 Task: Log work in the project Whiteboard for the issue 'Implement a new cloud-based risk management system for a company with advanced risk assessment and mitigation features' spent time as '3w 2d 3h 26m' and remaining time as '1w 4d 7h 26m' and add a flag. Now add the issue to the epic 'DevOps Implementation'.
Action: Mouse moved to (600, 200)
Screenshot: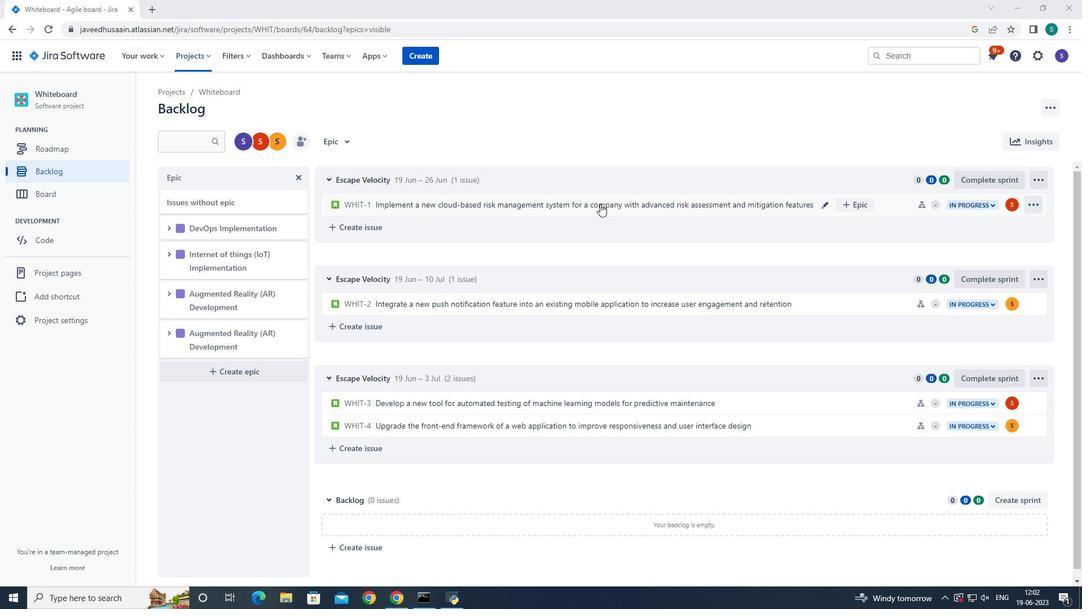 
Action: Mouse pressed left at (600, 200)
Screenshot: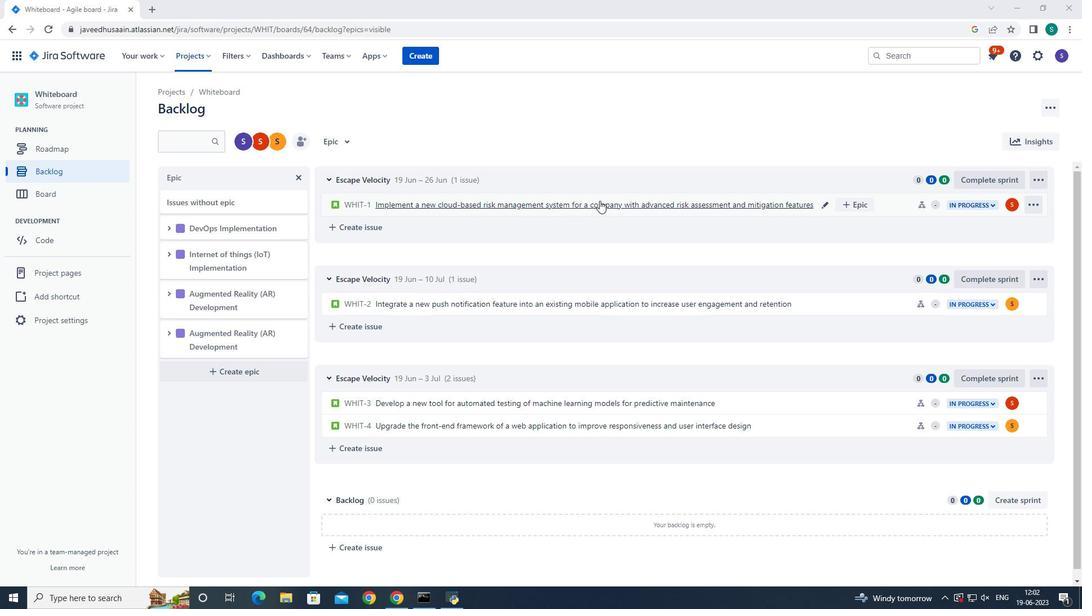 
Action: Mouse moved to (1041, 172)
Screenshot: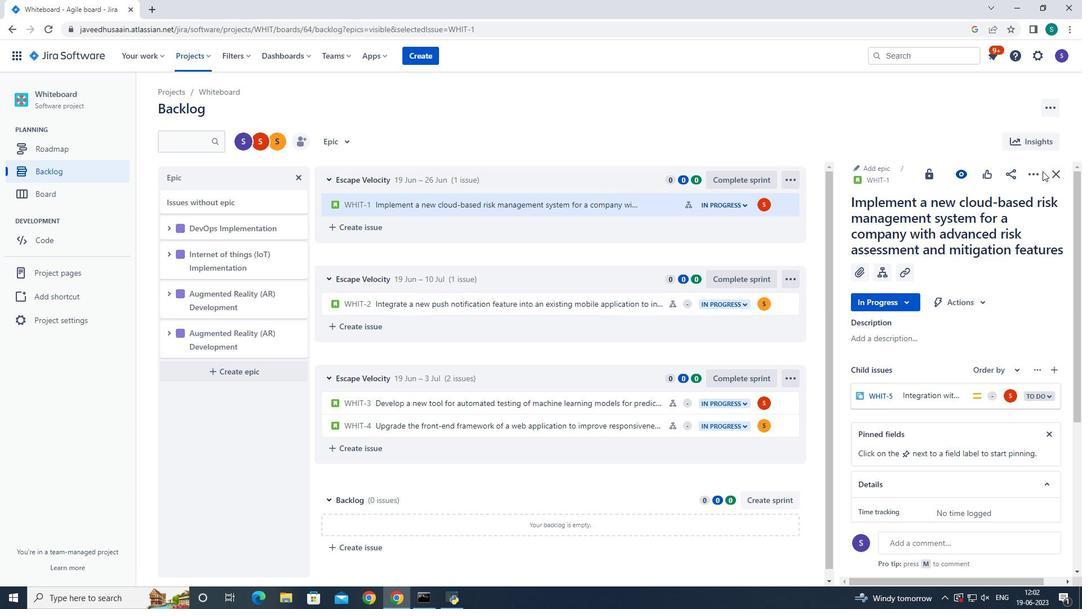 
Action: Mouse pressed left at (1041, 172)
Screenshot: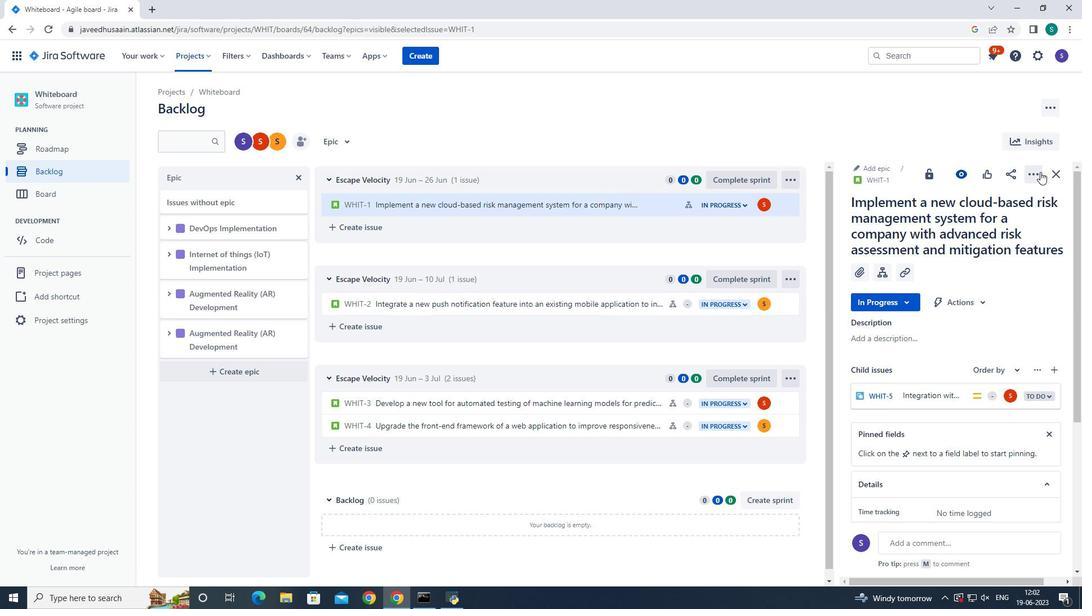 
Action: Mouse moved to (1015, 197)
Screenshot: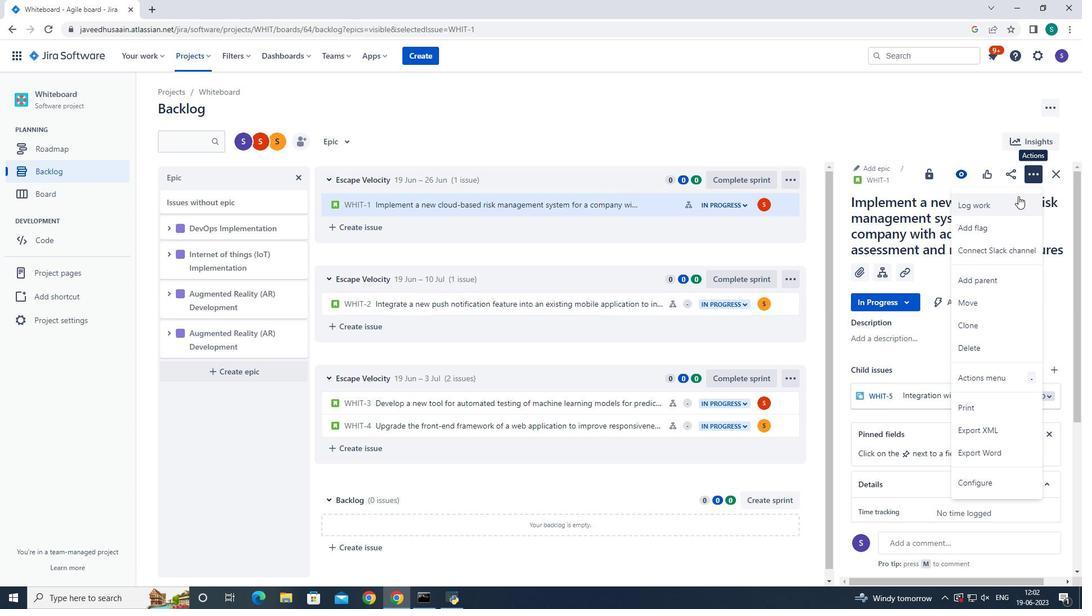 
Action: Mouse pressed left at (1015, 197)
Screenshot: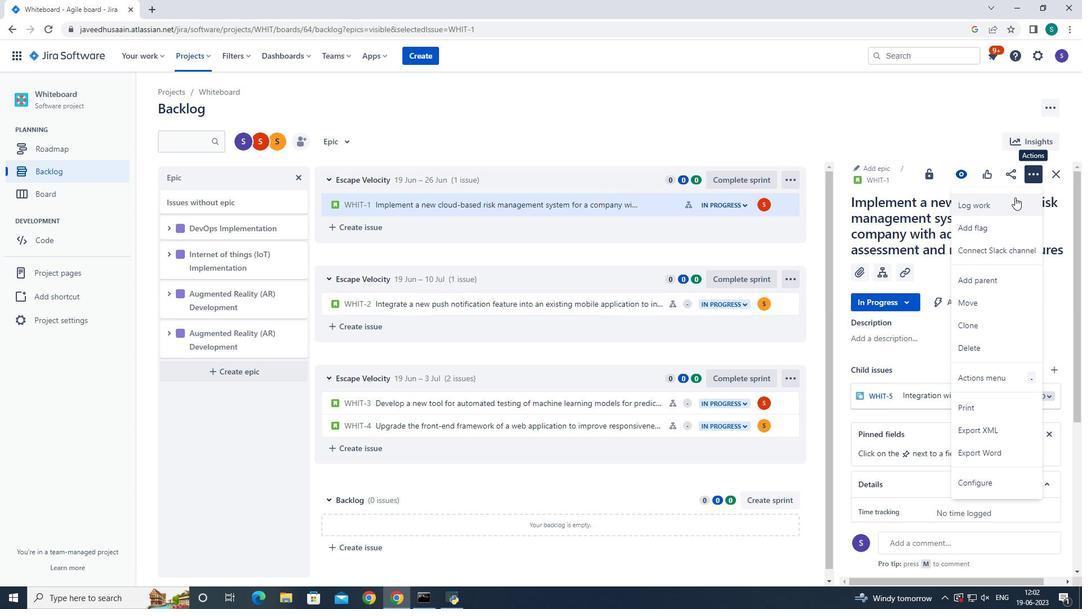 
Action: Mouse moved to (495, 167)
Screenshot: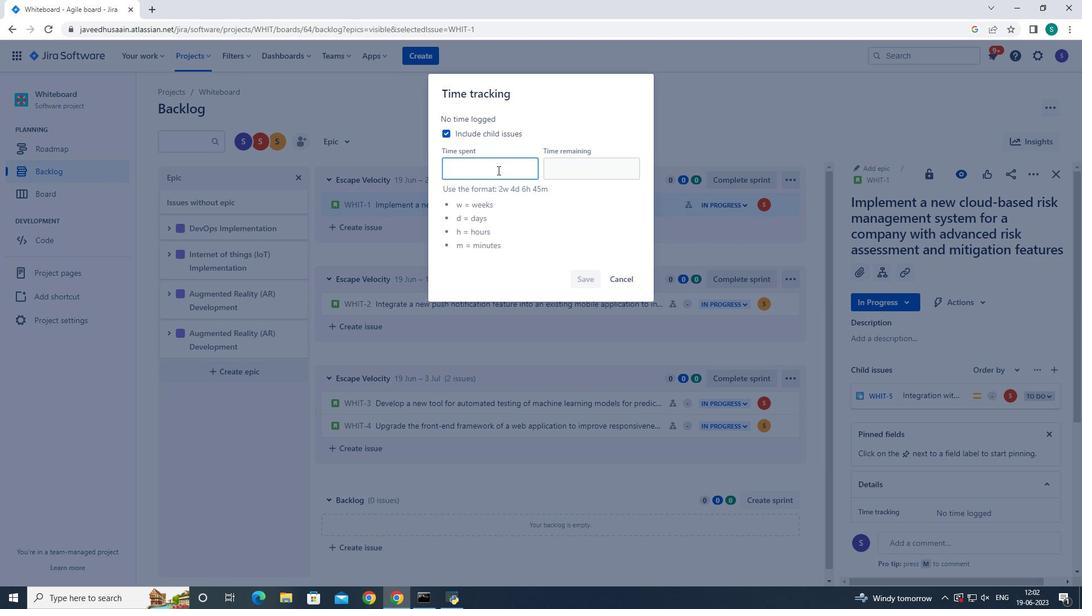 
Action: Mouse pressed left at (495, 167)
Screenshot: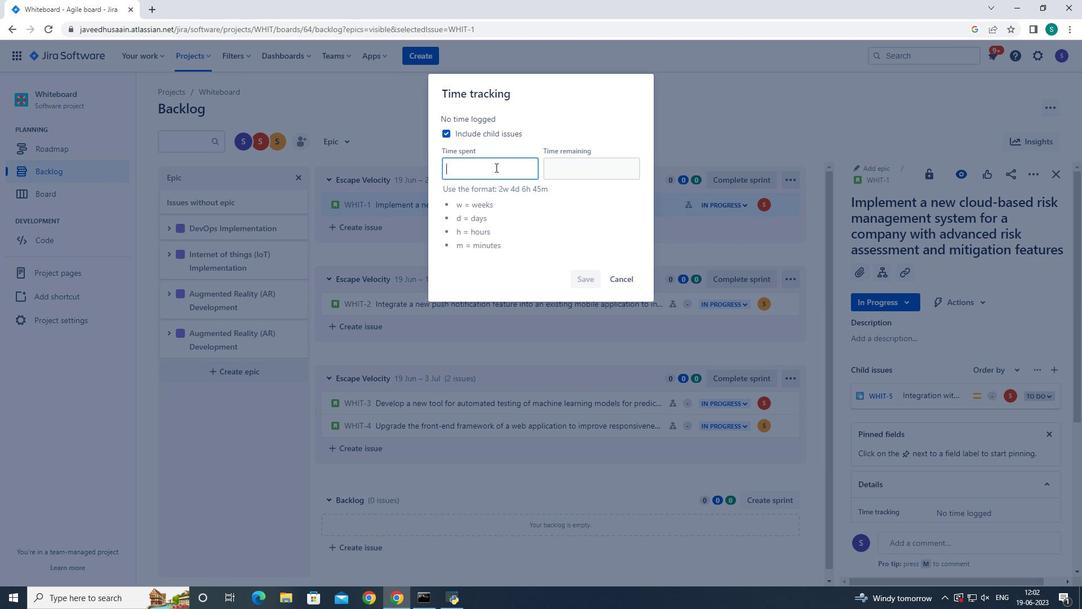 
Action: Key pressed 3w<Key.space>2d<Key.space>3h<Key.space>26m<Key.tab>1w<Key.space>4d<Key.space>7h<Key.space>26m
Screenshot: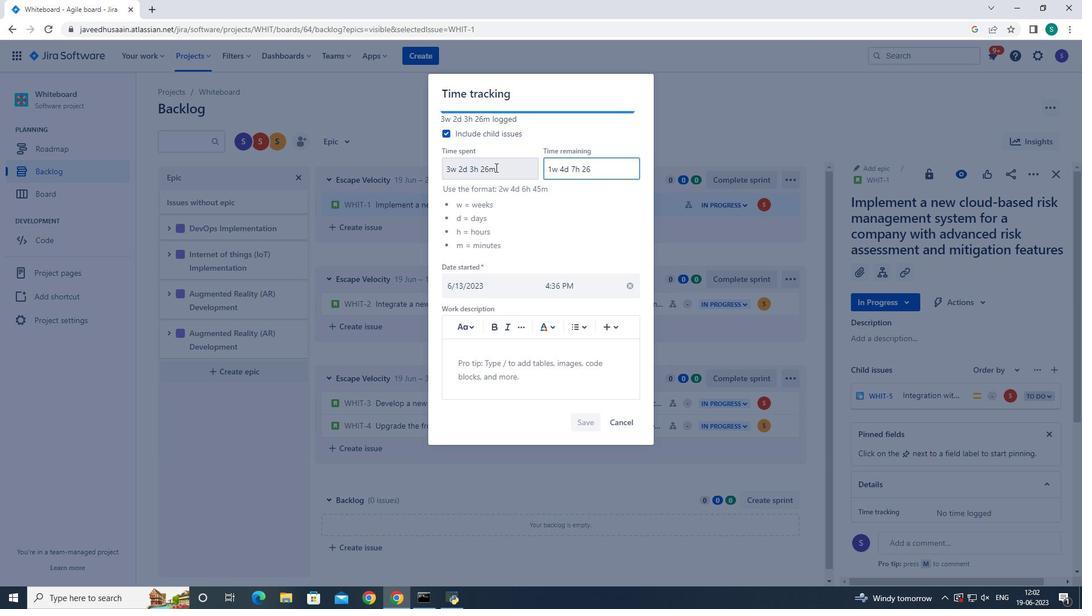 
Action: Mouse moved to (582, 418)
Screenshot: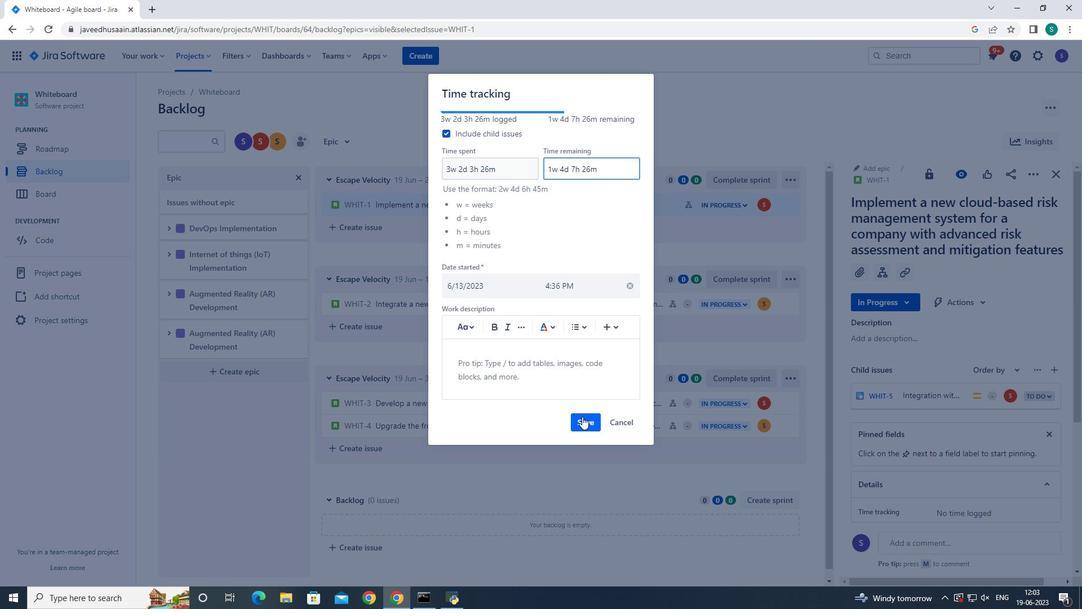 
Action: Mouse pressed left at (582, 418)
Screenshot: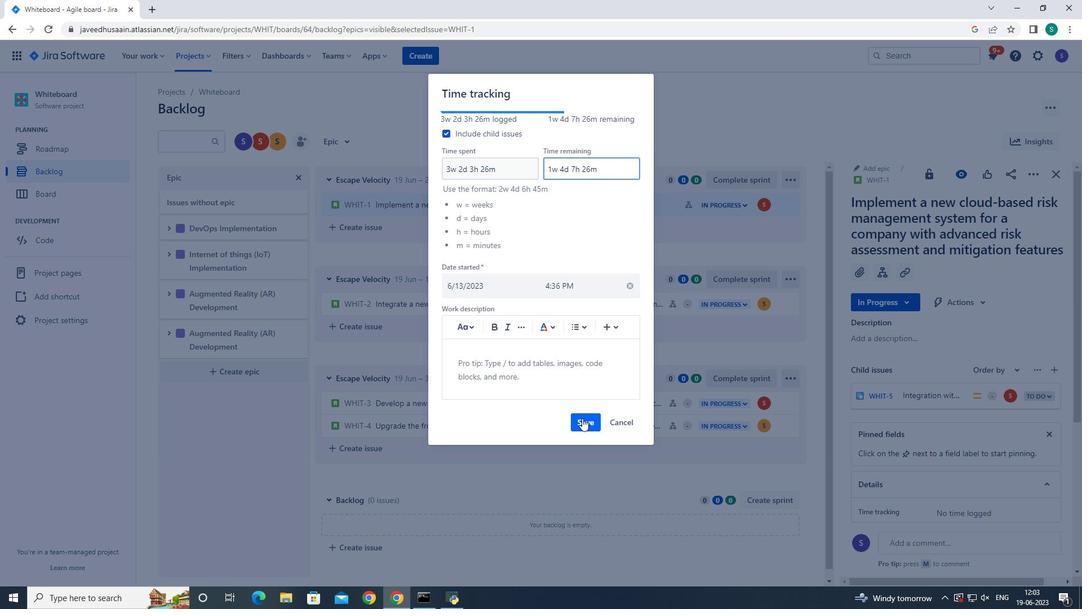 
Action: Mouse moved to (1035, 169)
Screenshot: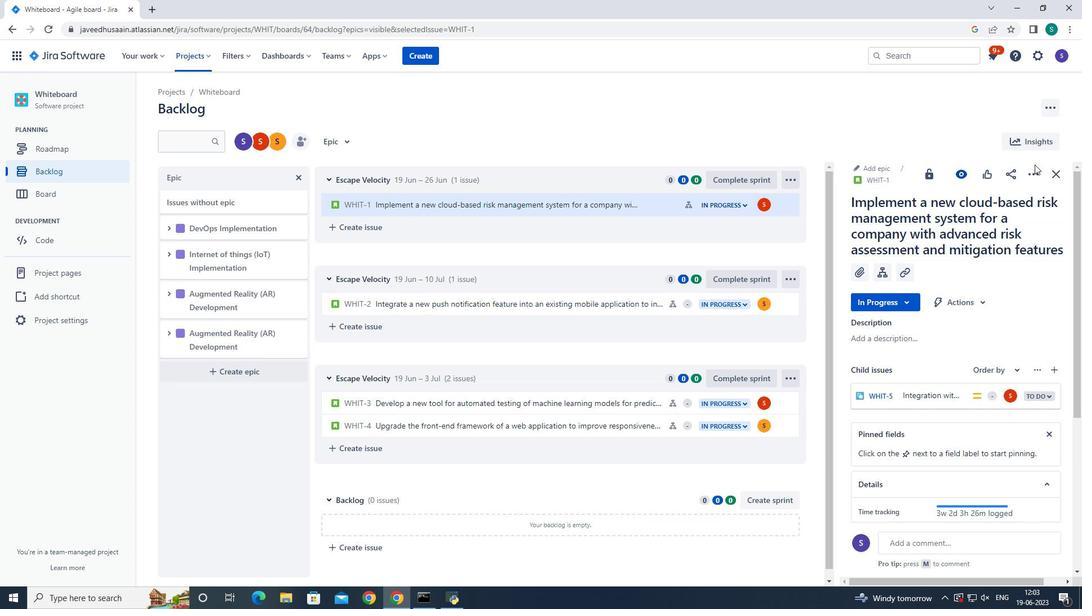 
Action: Mouse pressed left at (1035, 169)
Screenshot: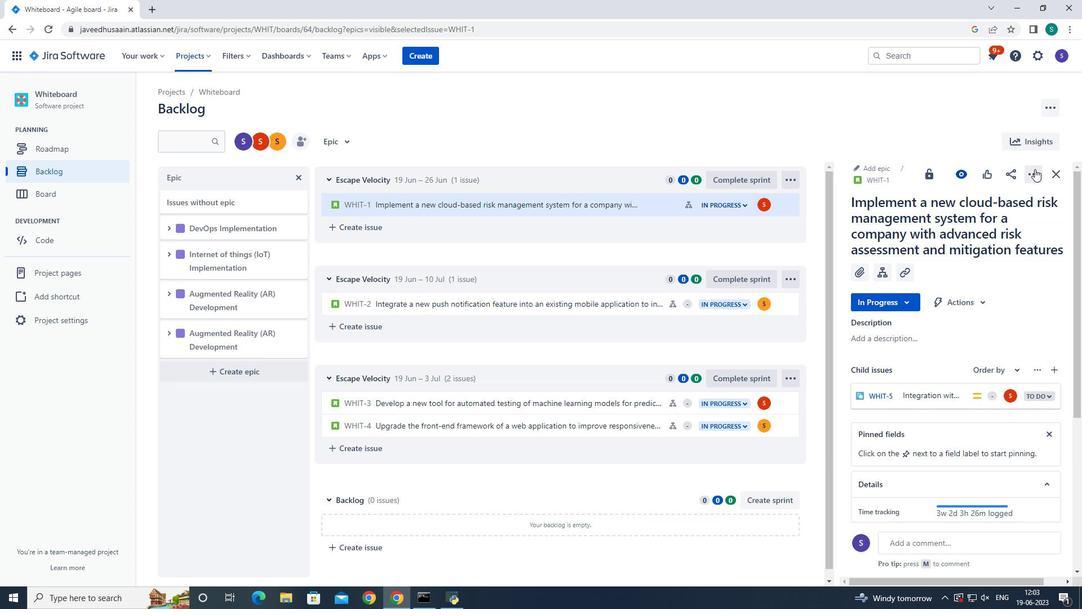 
Action: Mouse moved to (997, 230)
Screenshot: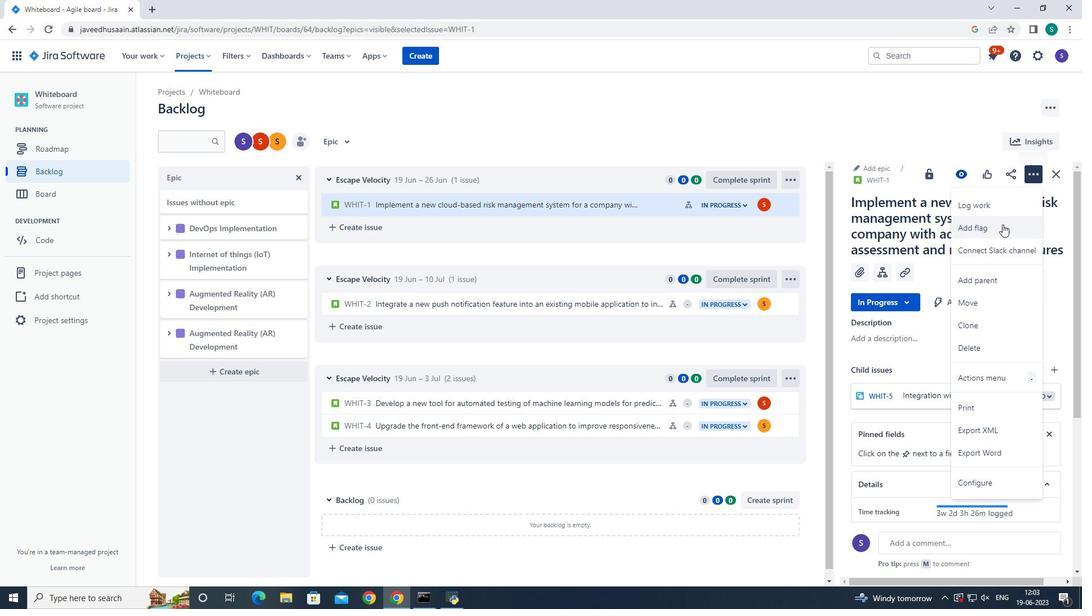 
Action: Mouse pressed left at (997, 230)
Screenshot: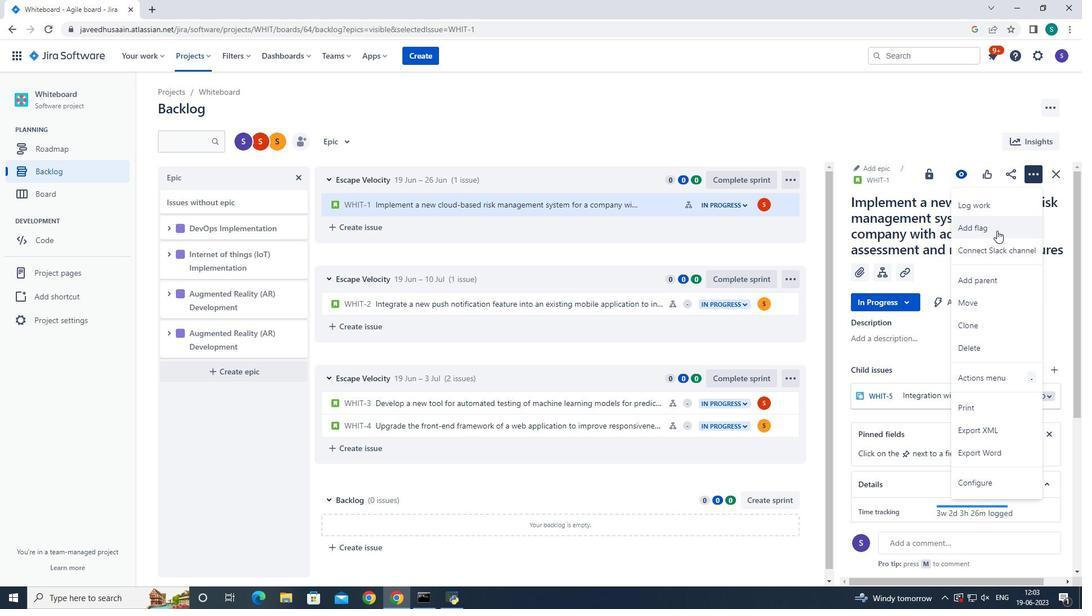 
Action: Mouse moved to (1055, 172)
Screenshot: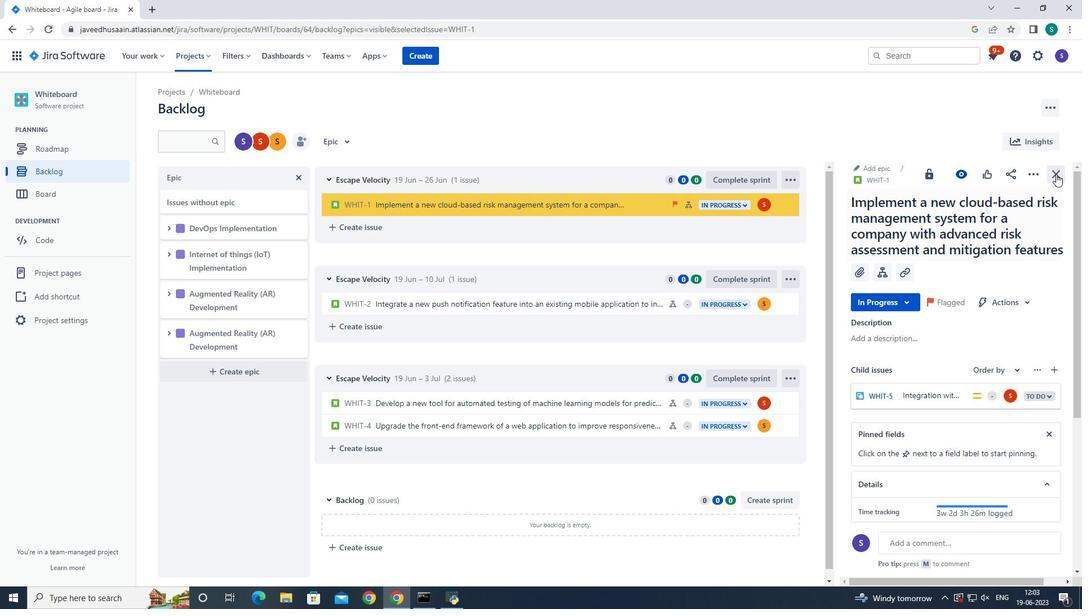 
Action: Mouse pressed left at (1055, 172)
Screenshot: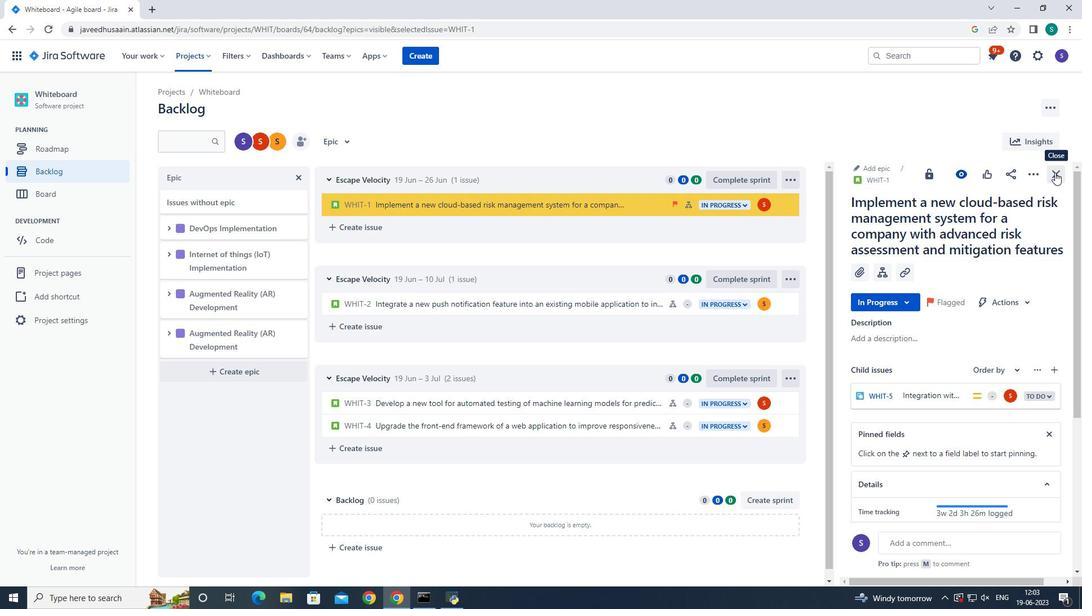 
Action: Mouse moved to (857, 202)
Screenshot: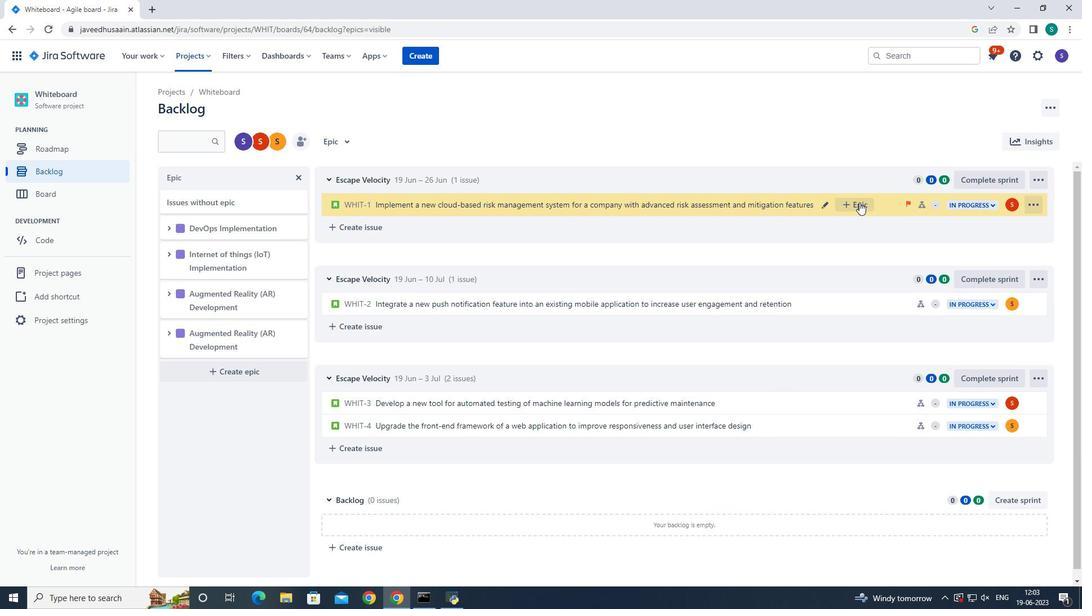 
Action: Mouse pressed left at (857, 202)
Screenshot: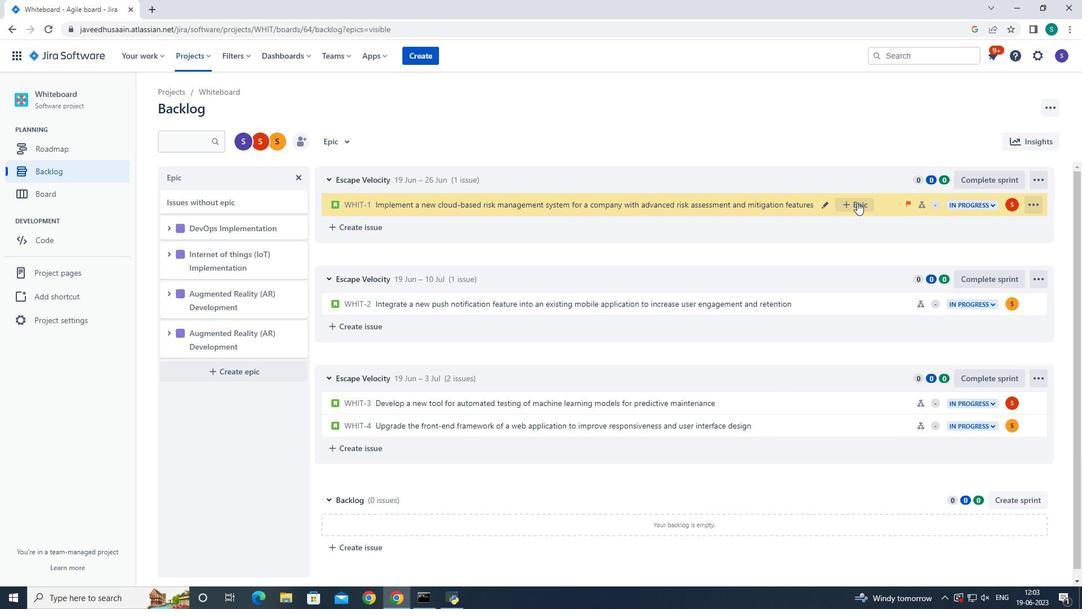
Action: Mouse moved to (911, 311)
Screenshot: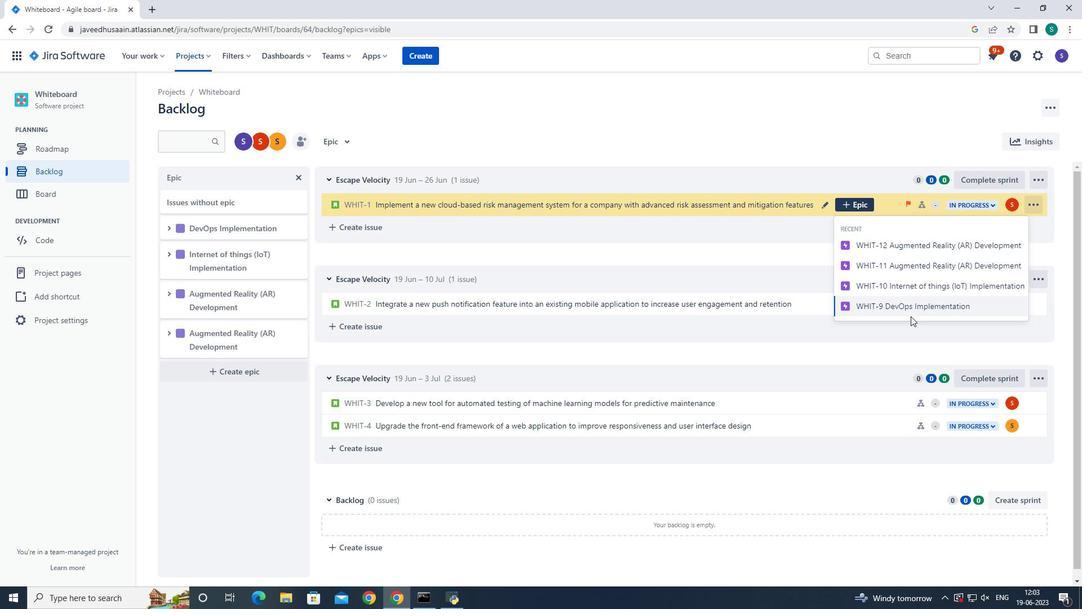 
Action: Mouse pressed left at (911, 311)
Screenshot: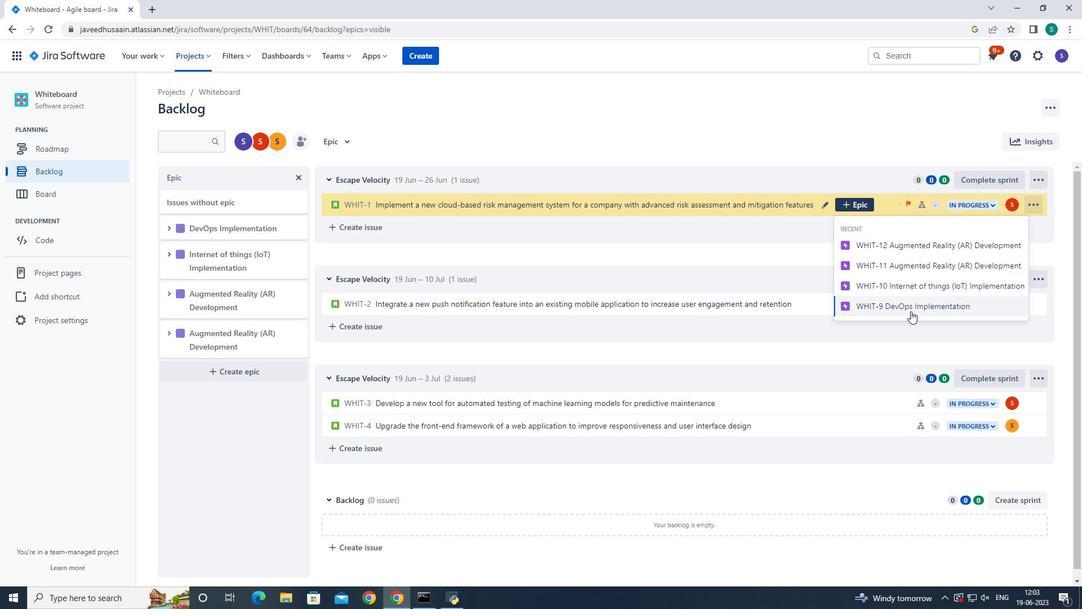 
